Task: Calculate mortgage payments for a home in Madison, Wisconsin, with a 30-year fixed-rate mortgage.
Action: Mouse moved to (840, 181)
Screenshot: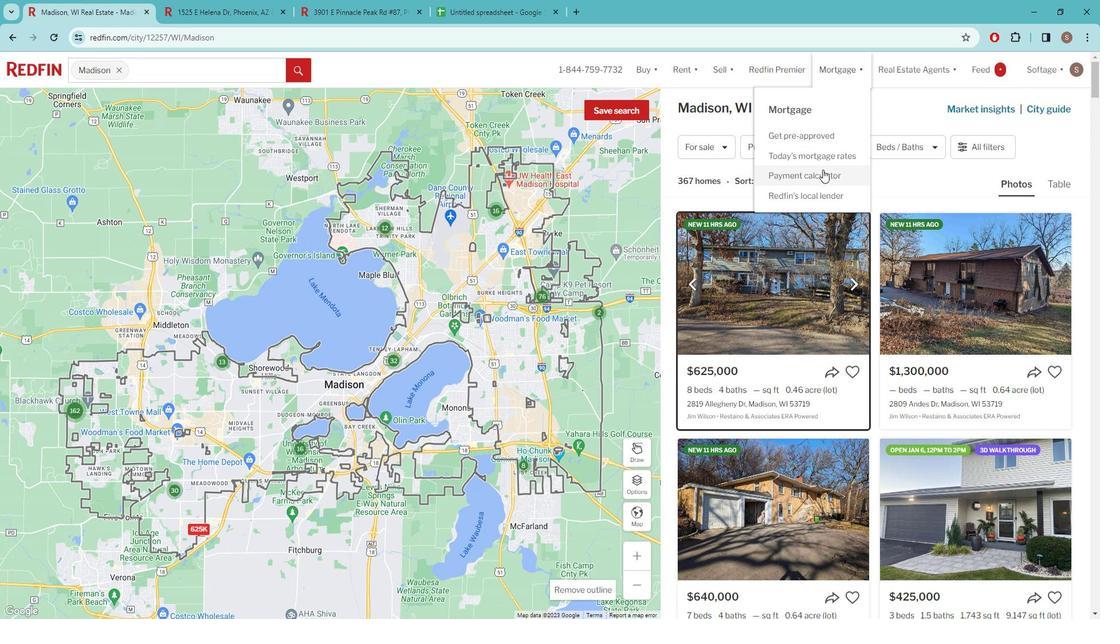 
Action: Mouse pressed left at (840, 181)
Screenshot: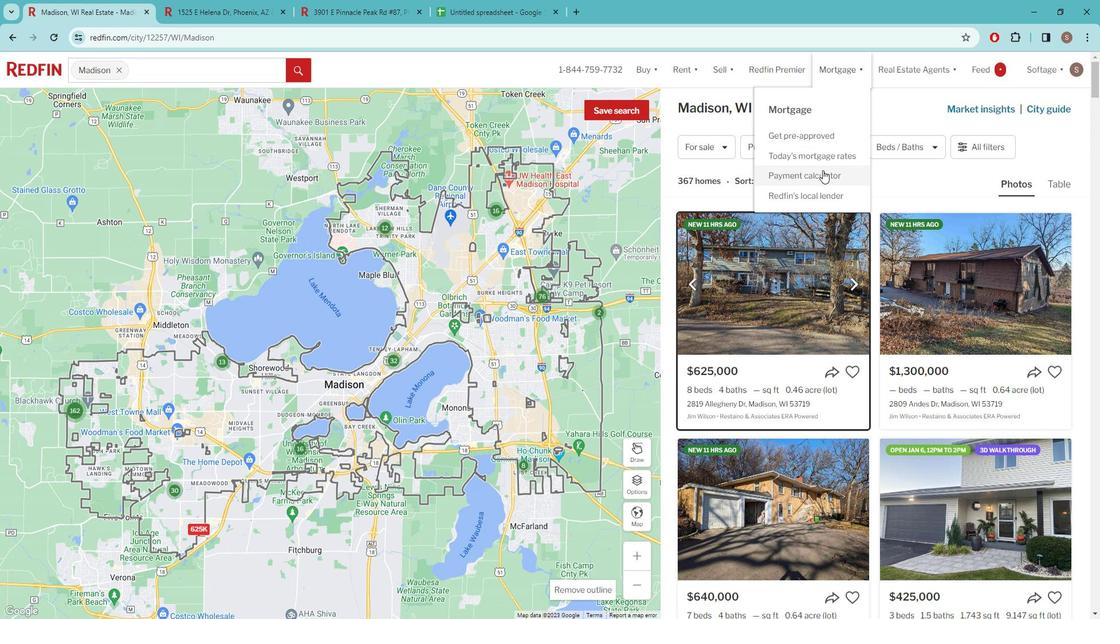 
Action: Mouse moved to (293, 427)
Screenshot: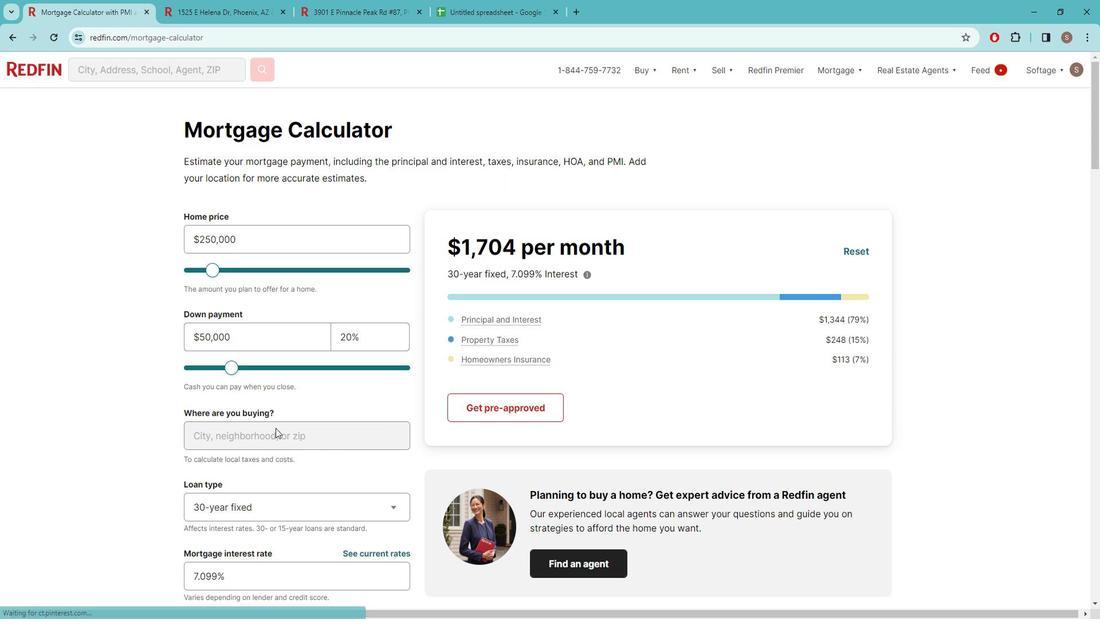 
Action: Mouse pressed left at (293, 427)
Screenshot: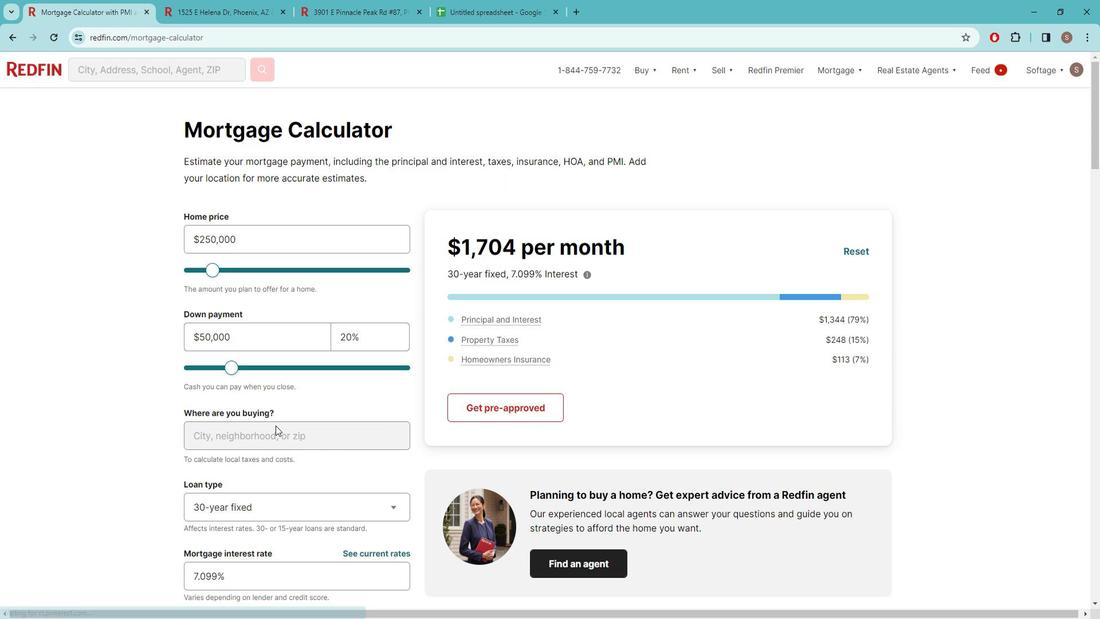 
Action: Mouse moved to (290, 439)
Screenshot: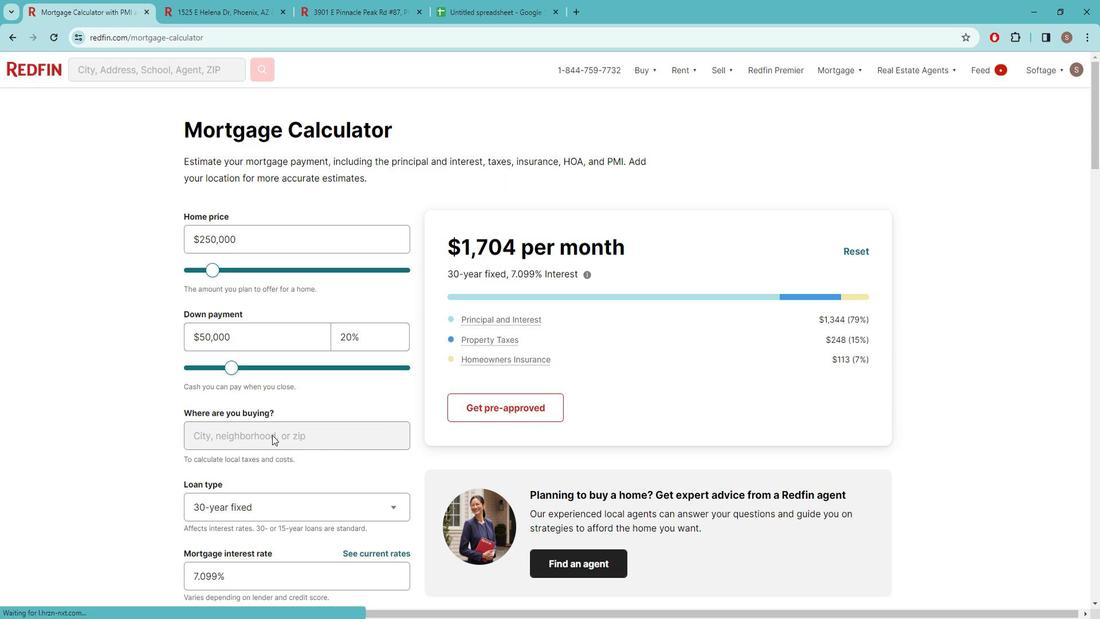 
Action: Mouse pressed left at (290, 439)
Screenshot: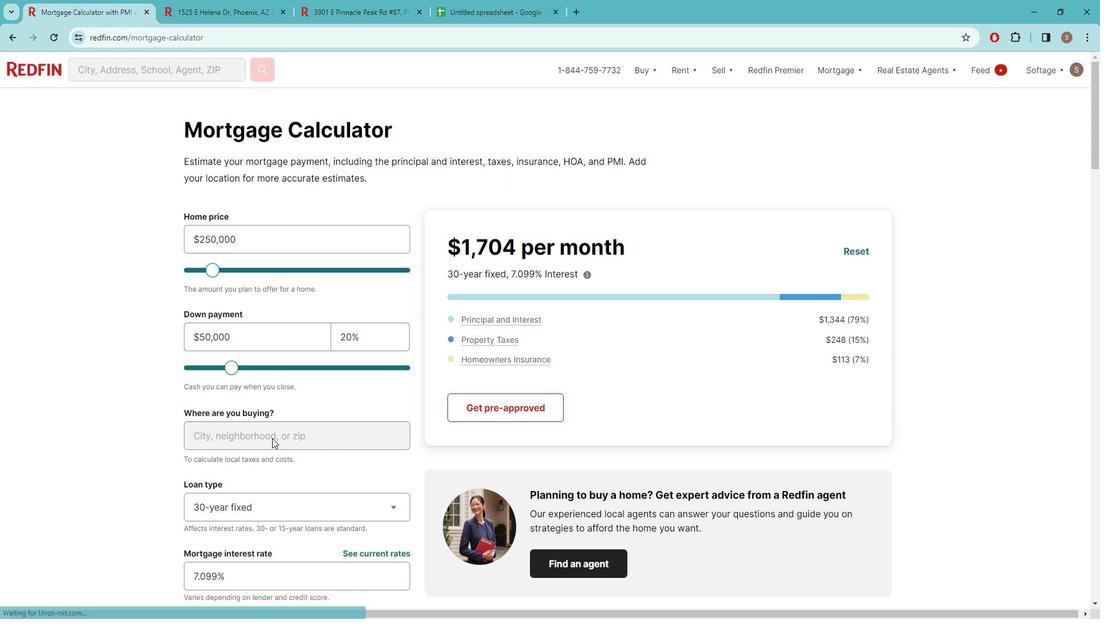 
Action: Mouse moved to (291, 440)
Screenshot: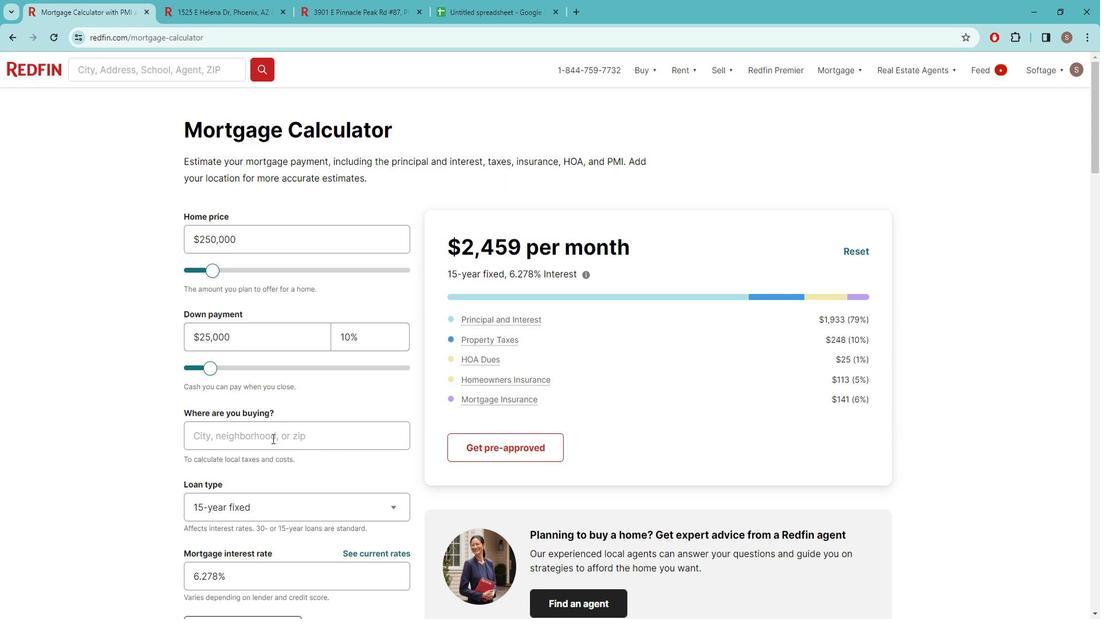 
Action: Mouse pressed left at (291, 440)
Screenshot: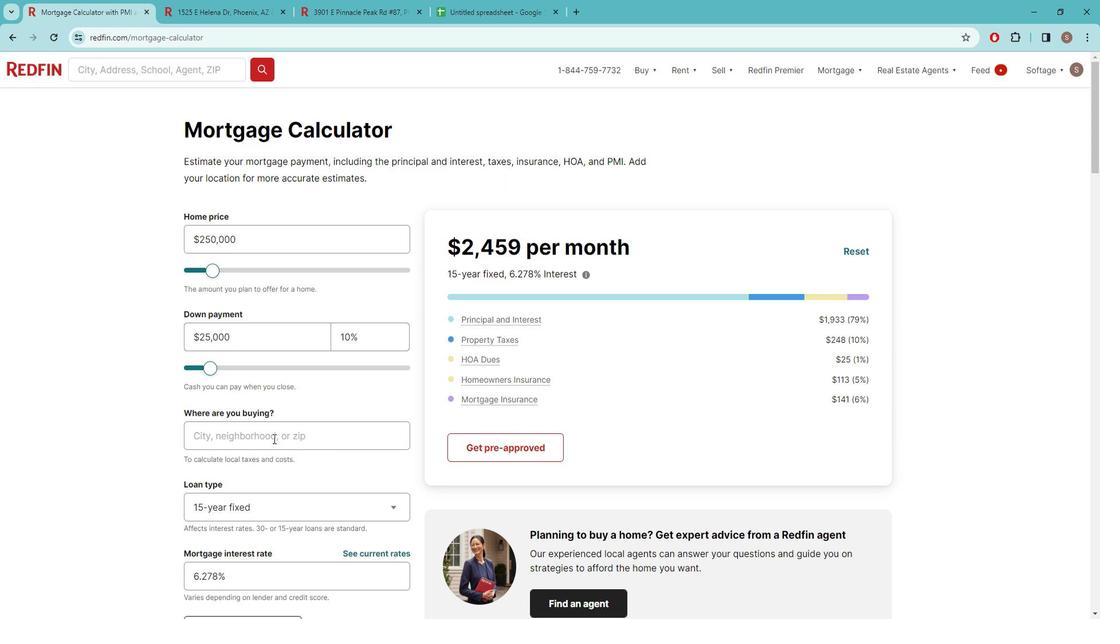 
Action: Key pressed <Key.backspace><Key.backspace><Key.backspace><Key.backspace><Key.backspace><Key.caps_lock><Key.caps_lock>m<Key.caps_lock>ADISON
Screenshot: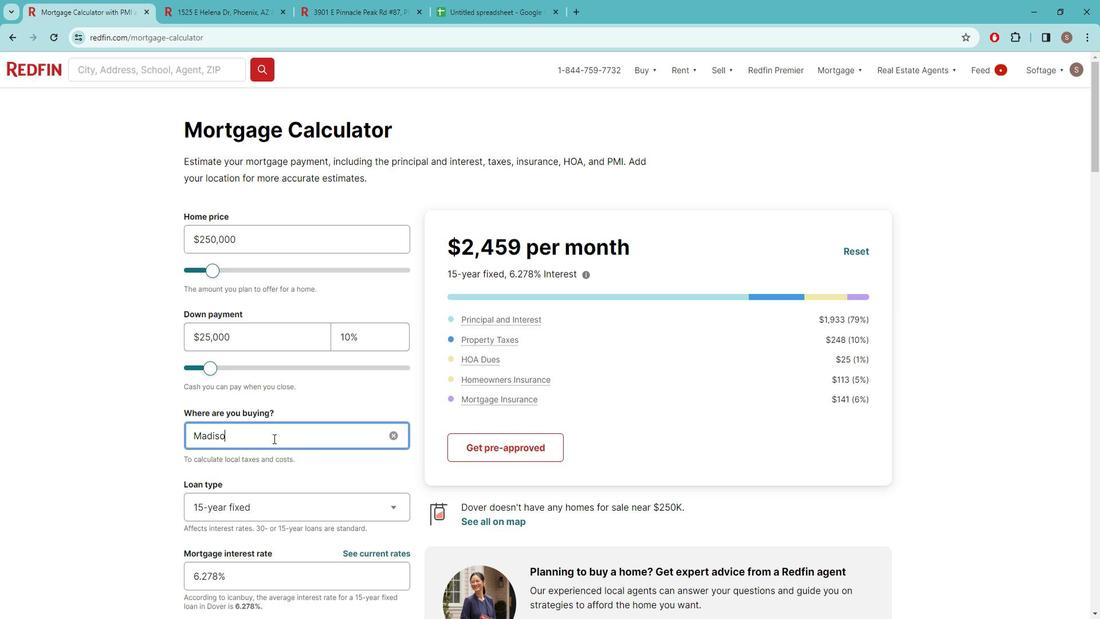 
Action: Mouse moved to (273, 500)
Screenshot: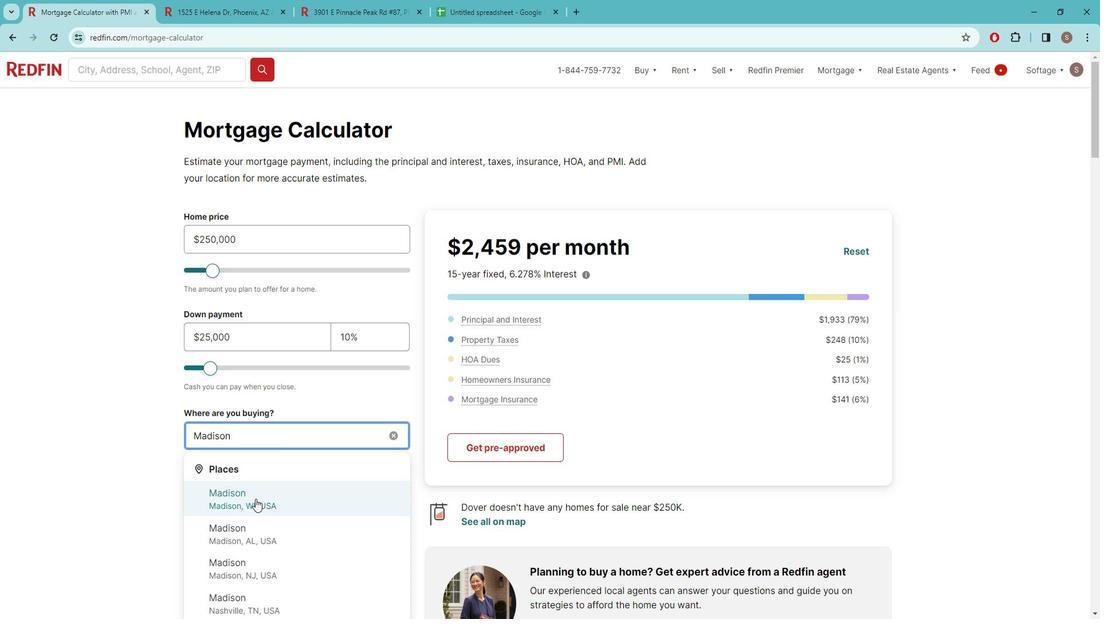 
Action: Mouse pressed left at (273, 500)
Screenshot: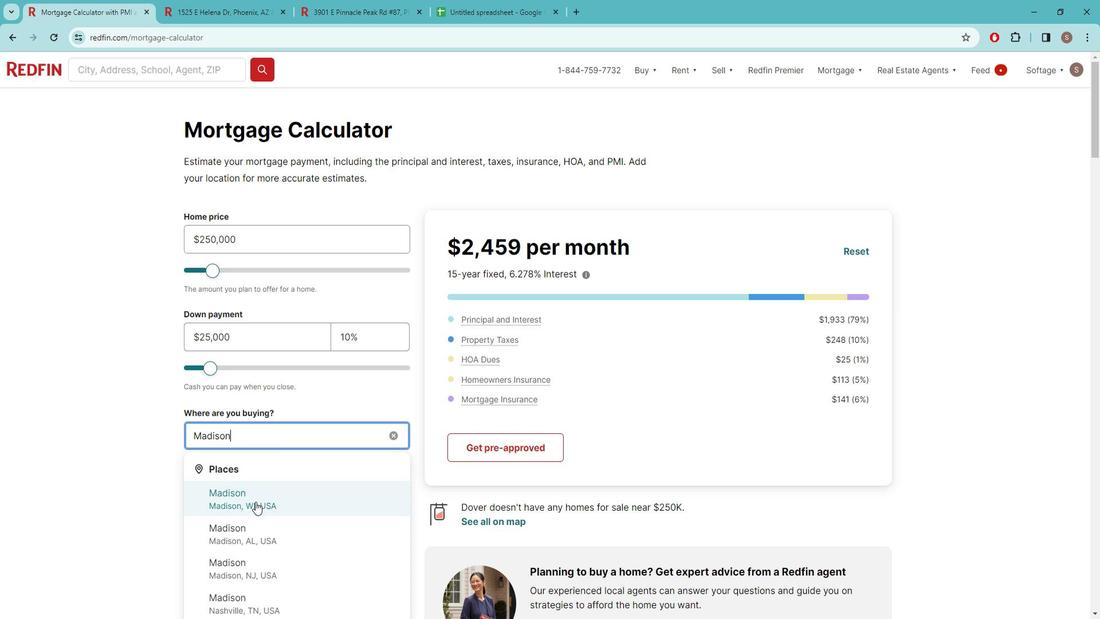 
Action: Mouse moved to (302, 508)
Screenshot: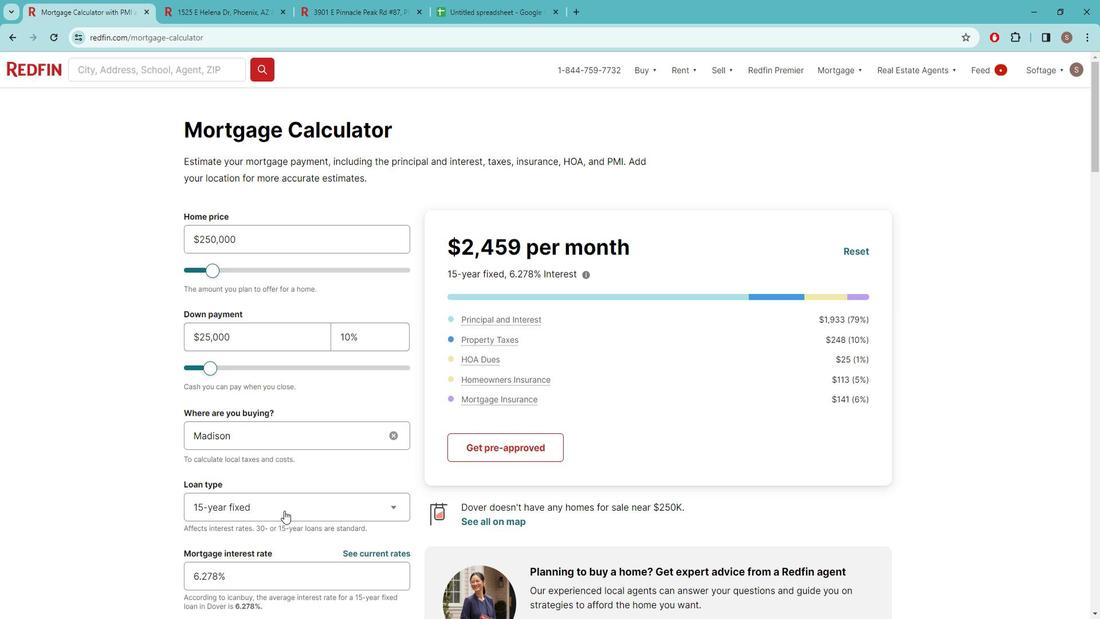 
Action: Mouse pressed left at (302, 508)
Screenshot: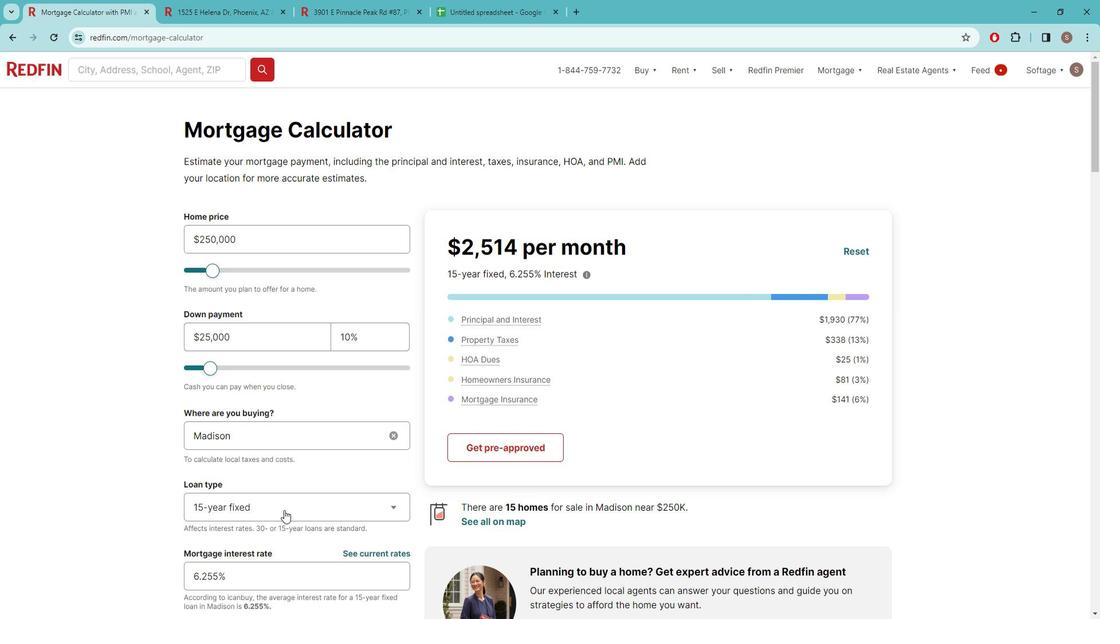 
Action: Mouse moved to (279, 535)
Screenshot: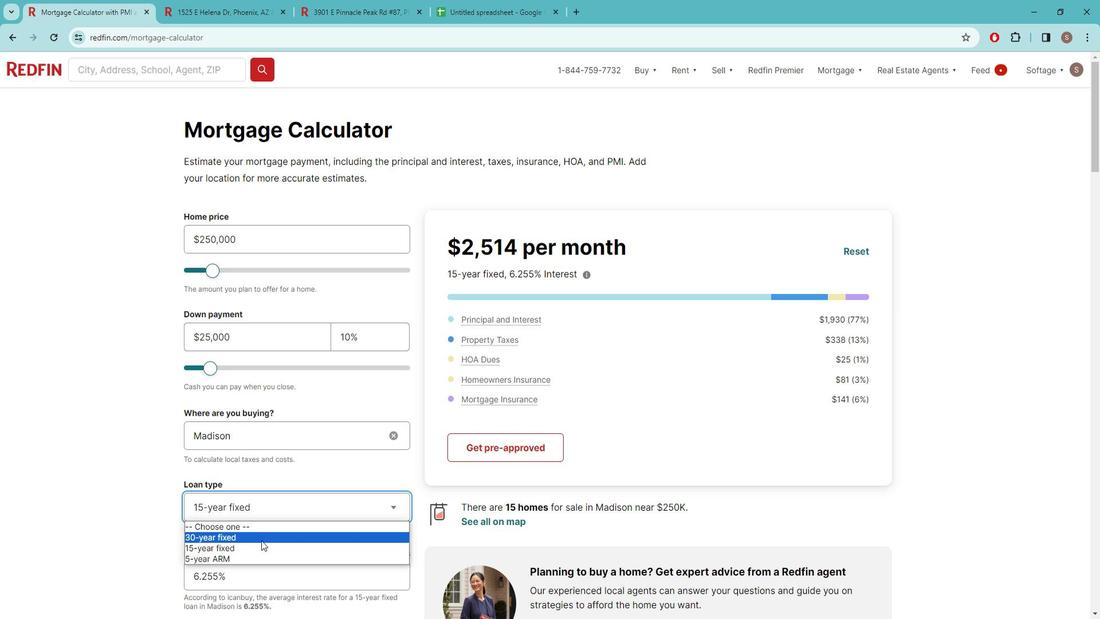 
Action: Mouse pressed left at (279, 535)
Screenshot: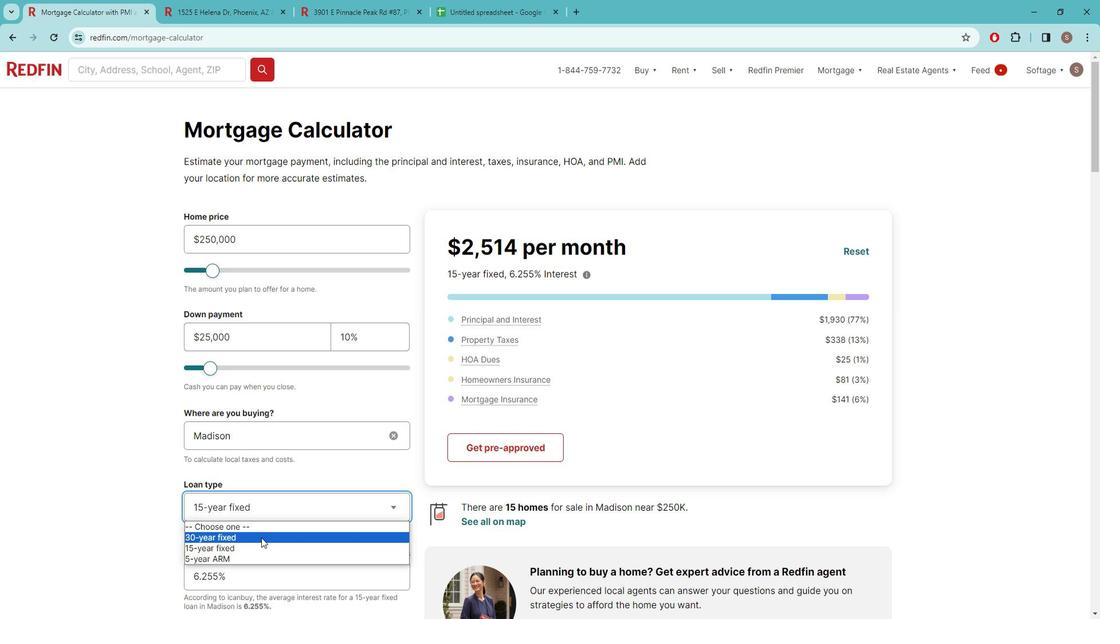 
Action: Mouse moved to (324, 450)
Screenshot: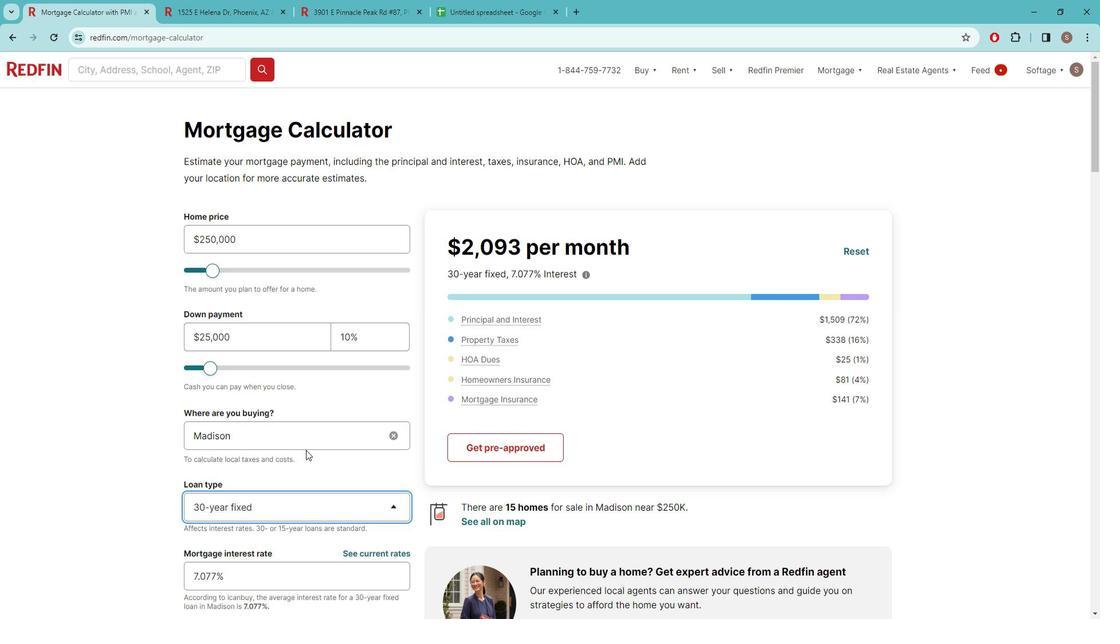 
Action: Mouse scrolled (324, 449) with delta (0, 0)
Screenshot: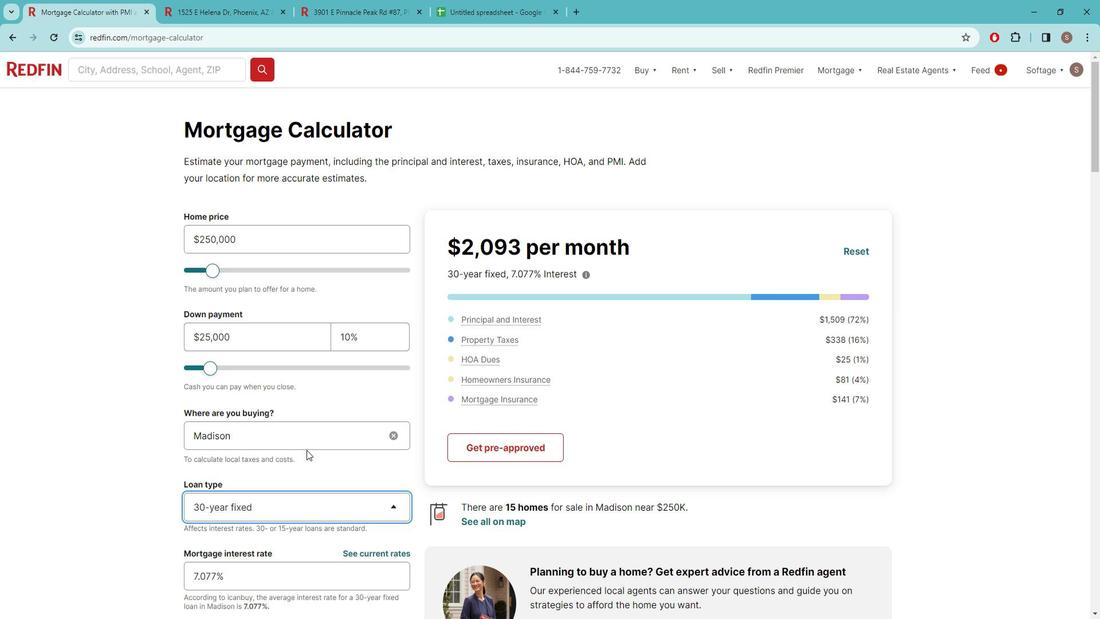 
Action: Mouse moved to (330, 428)
Screenshot: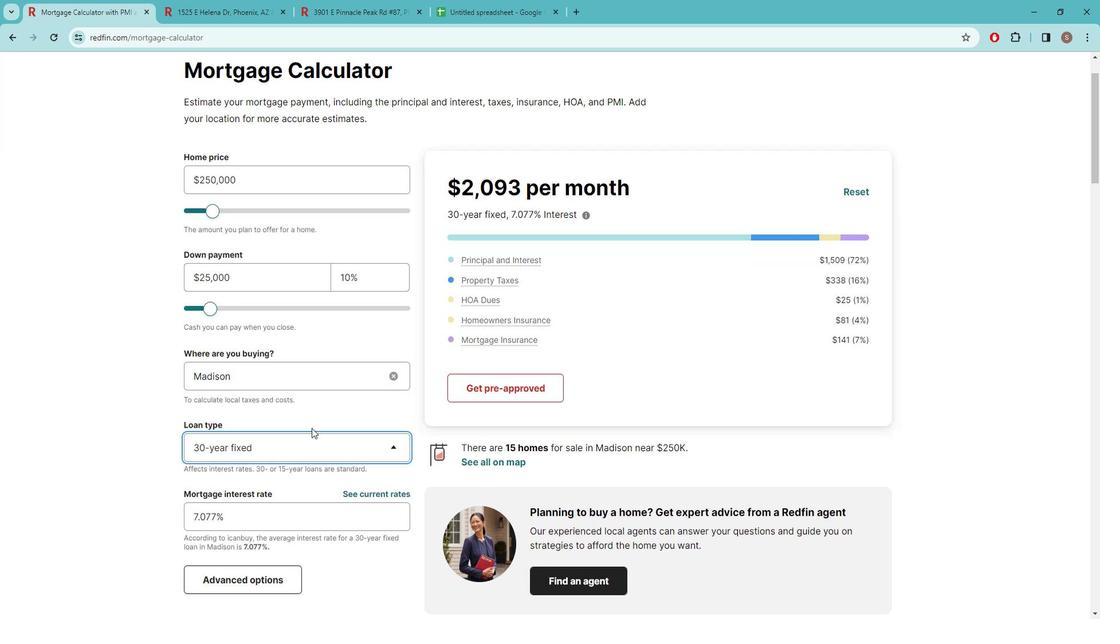 
Action: Mouse scrolled (330, 427) with delta (0, 0)
Screenshot: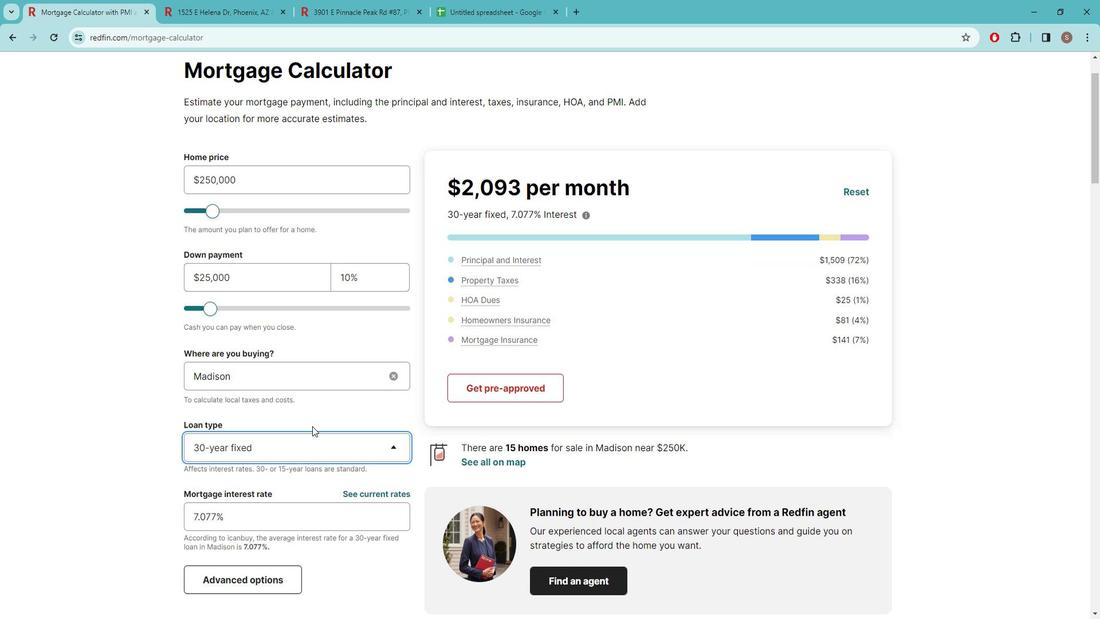
Action: Mouse moved to (277, 514)
Screenshot: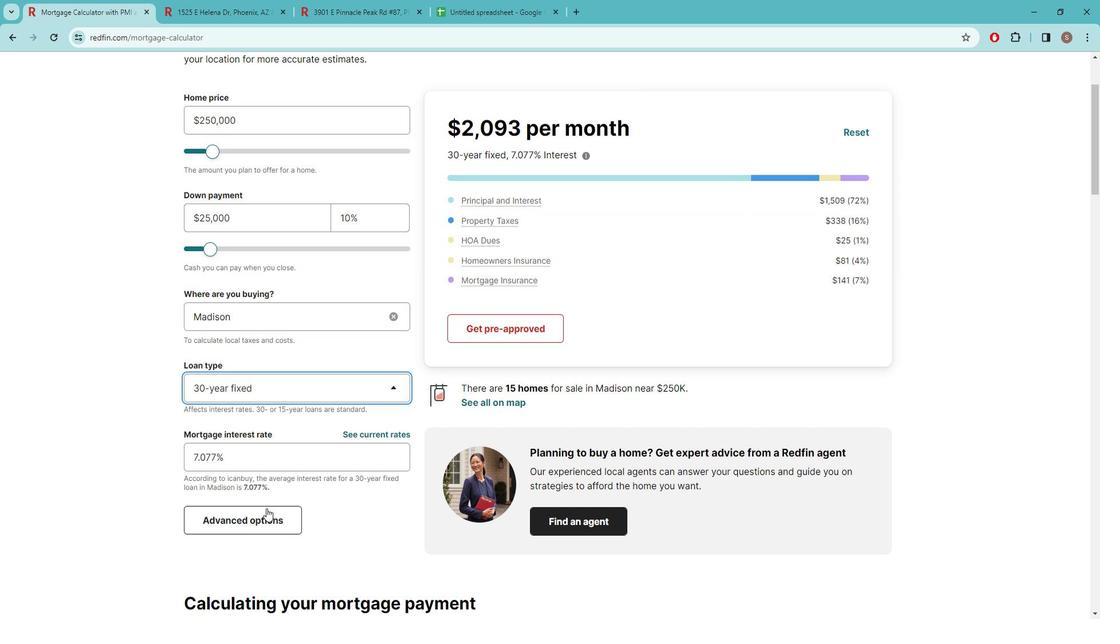 
Action: Mouse pressed left at (277, 514)
Screenshot: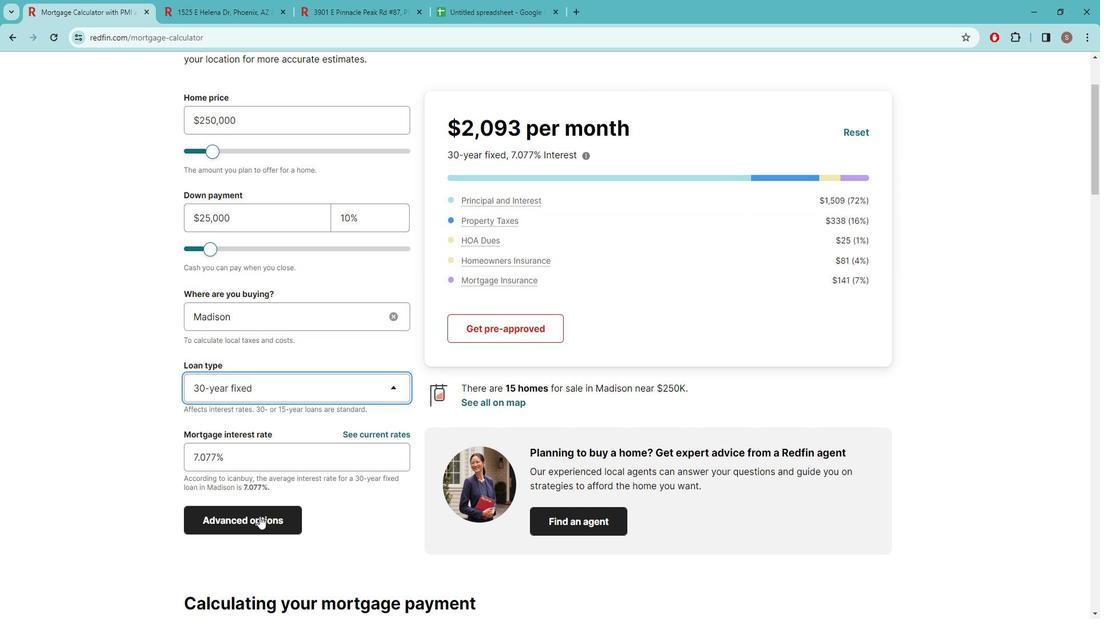
Action: Mouse moved to (733, 448)
Screenshot: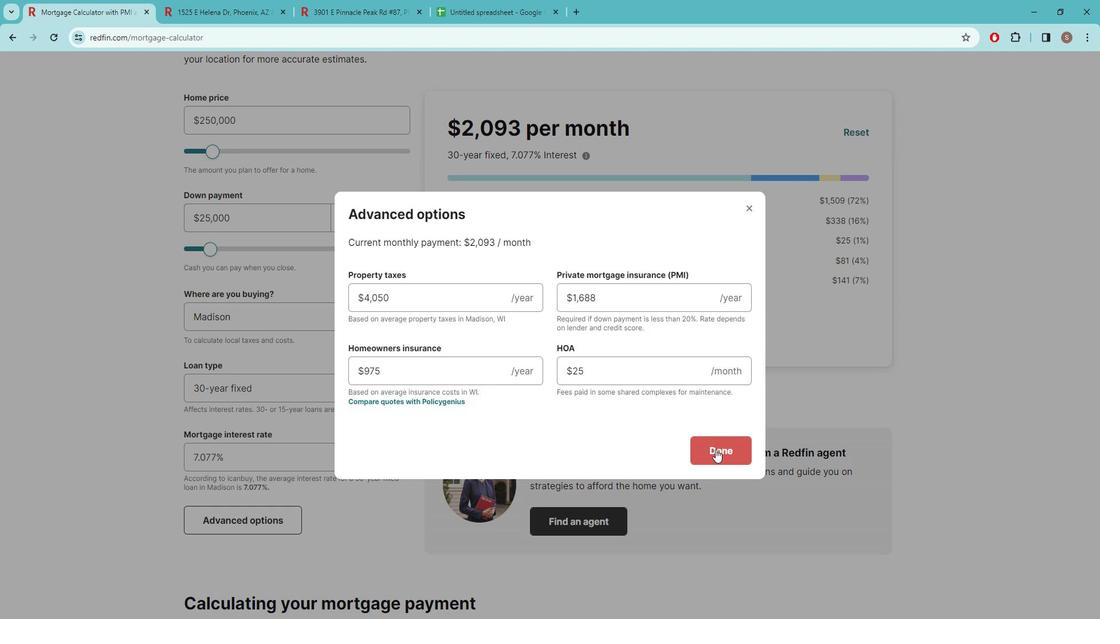 
Action: Mouse pressed left at (733, 448)
Screenshot: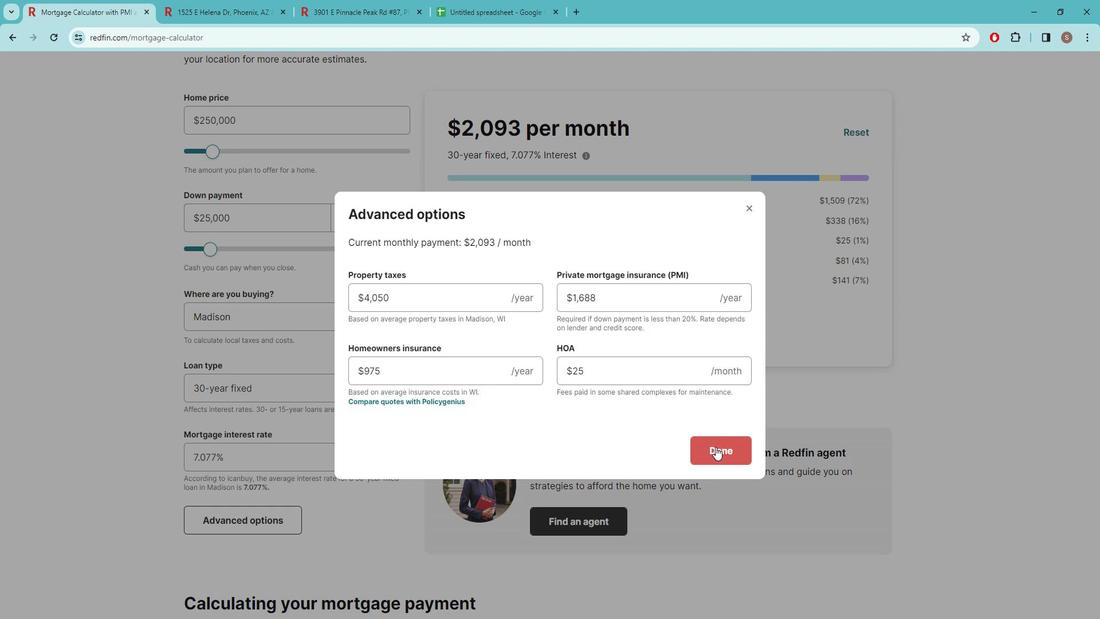 
Action: Mouse moved to (799, 464)
Screenshot: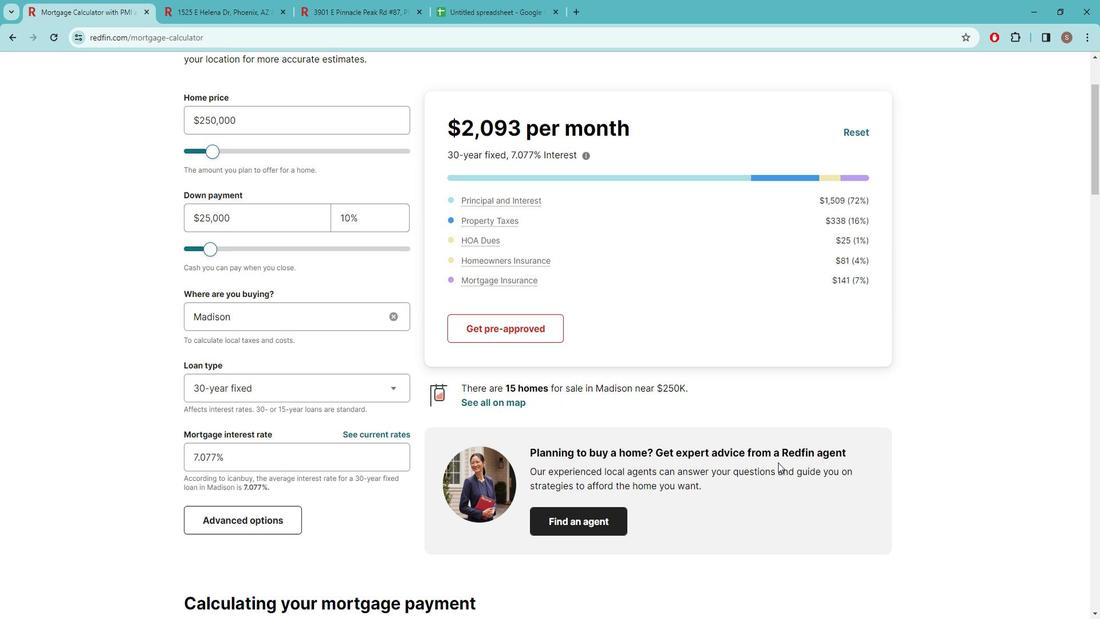 
Action: Mouse scrolled (799, 464) with delta (0, 0)
Screenshot: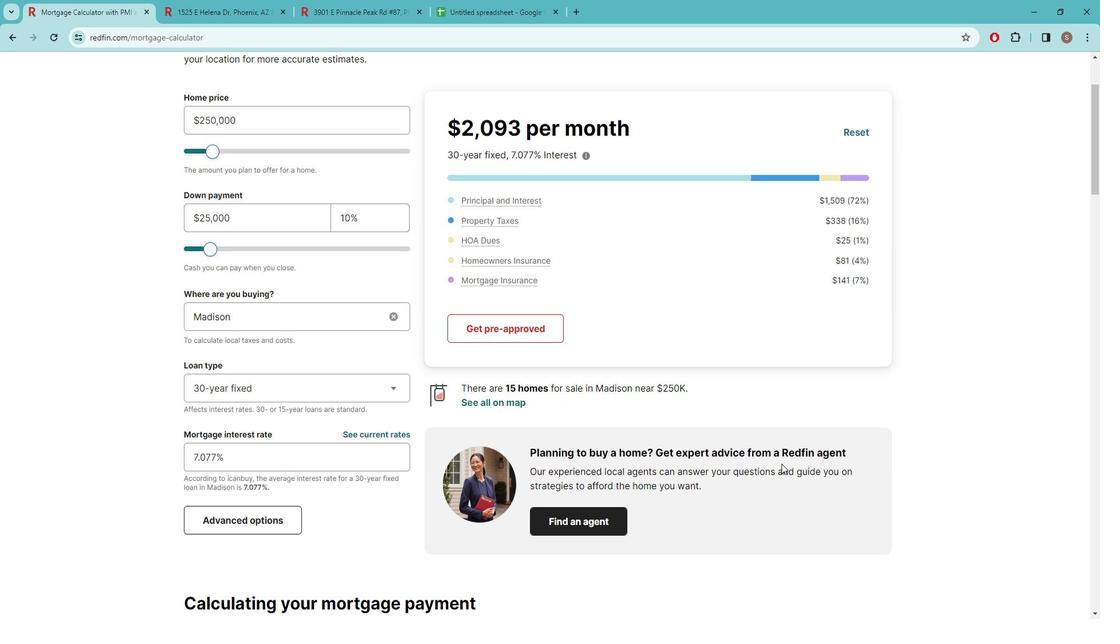 
